 Task: For heading Arial black with underline.  font size for heading18,  'Change the font style of data to'Calibri.  and font size to 9,  Change the alignment of both headline & data to Align center.  In the sheet  DashboardExpTracker
Action: Mouse moved to (804, 103)
Screenshot: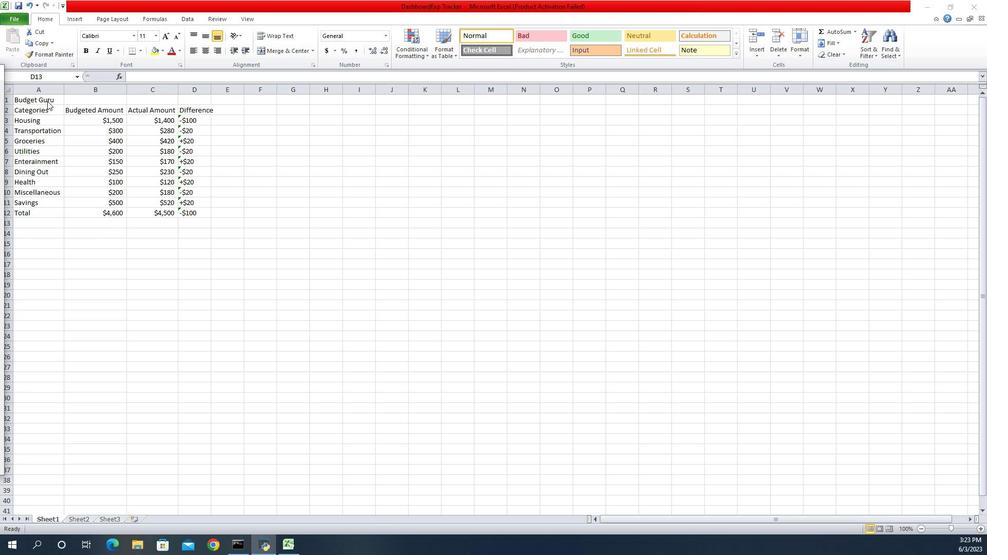 
Action: Mouse pressed left at (804, 103)
Screenshot: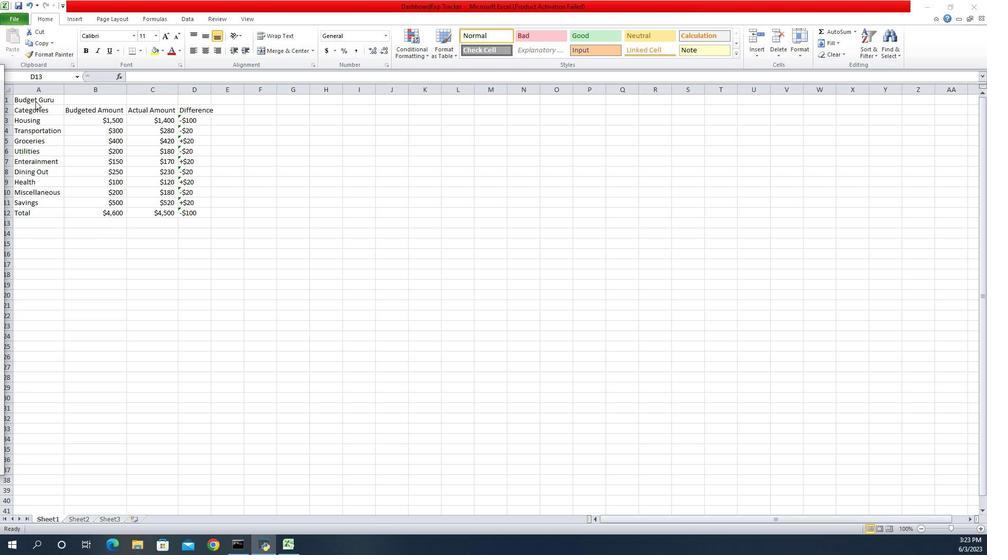 
Action: Mouse pressed left at (804, 103)
Screenshot: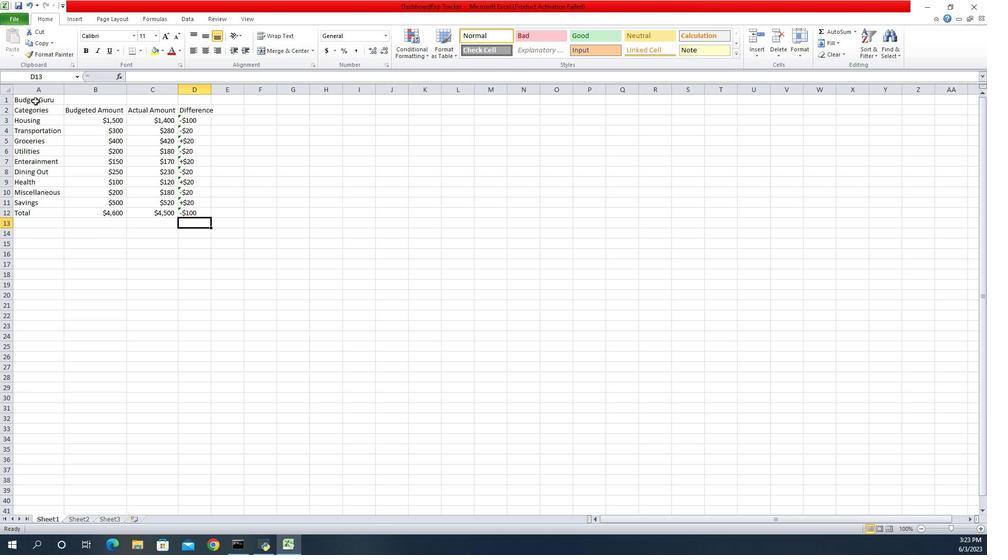 
Action: Mouse pressed left at (804, 103)
Screenshot: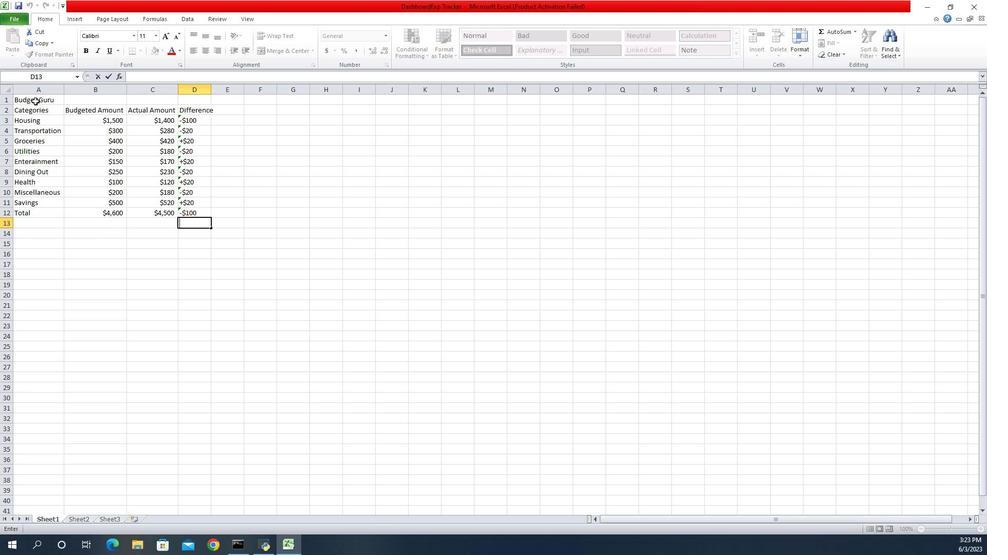 
Action: Mouse moved to (904, 40)
Screenshot: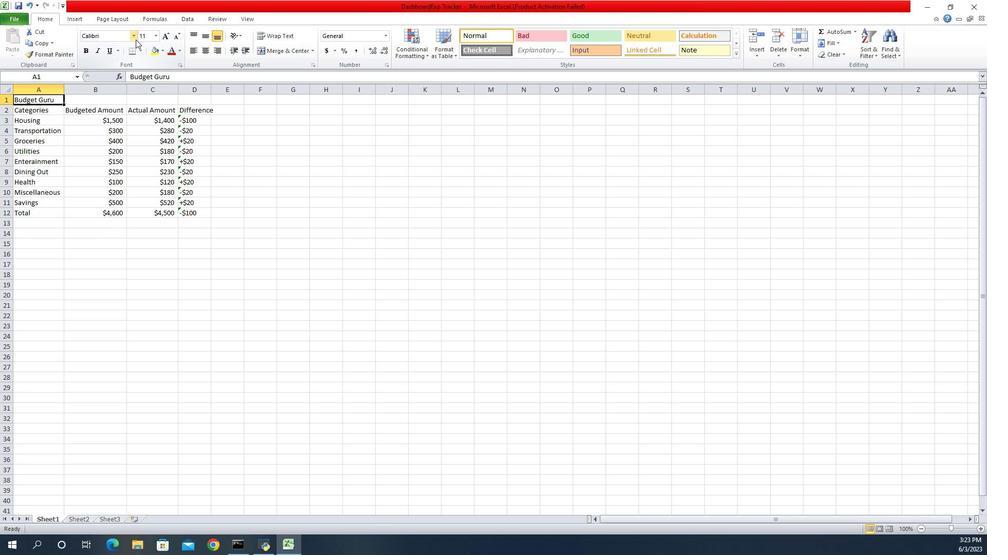 
Action: Mouse pressed left at (904, 40)
Screenshot: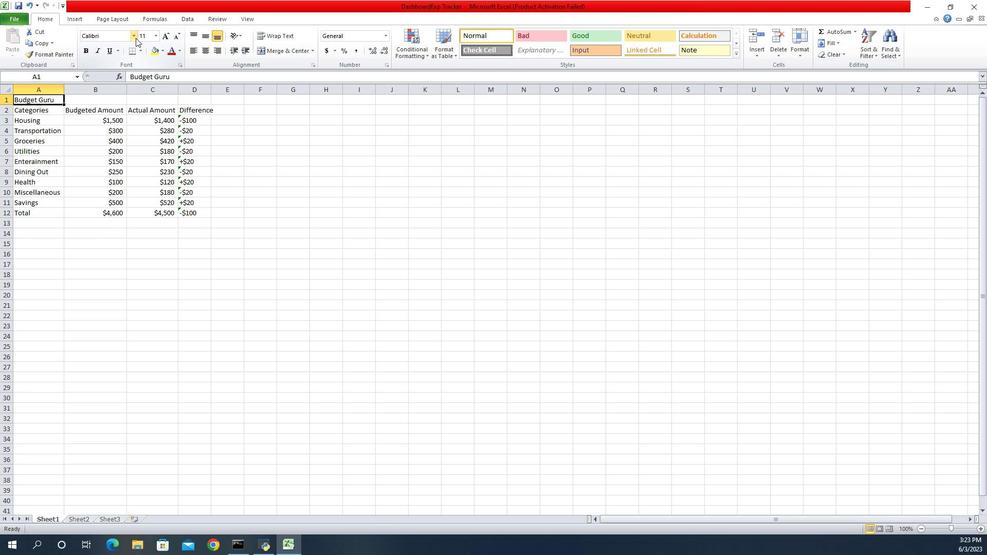
Action: Key pressed ari<Key.down><Key.enter>
Screenshot: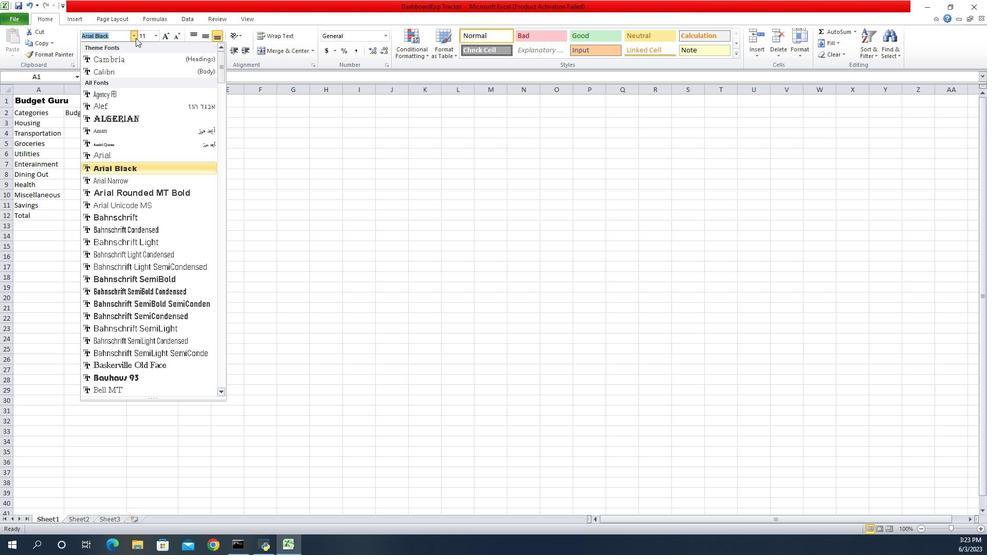 
Action: Mouse moved to (875, 53)
Screenshot: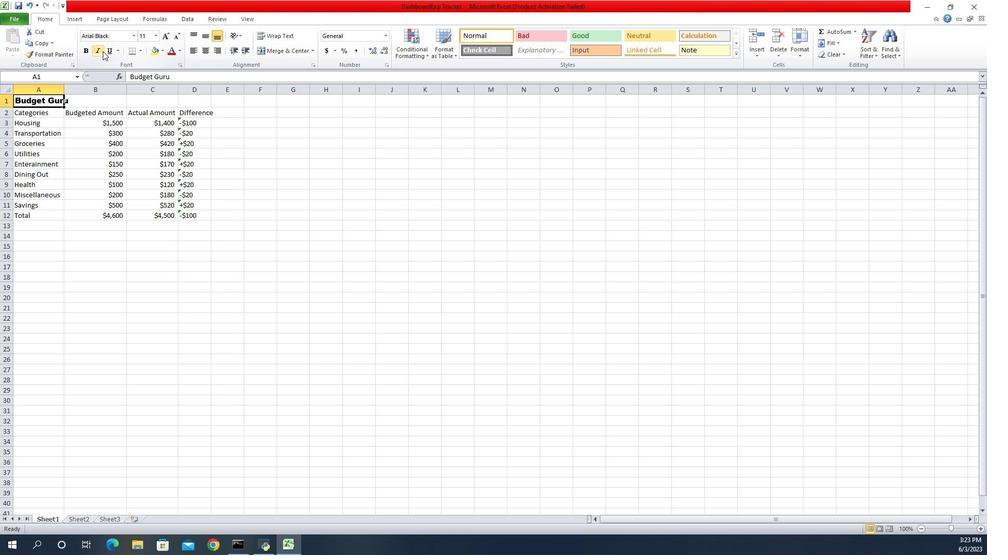 
Action: Mouse pressed left at (875, 53)
Screenshot: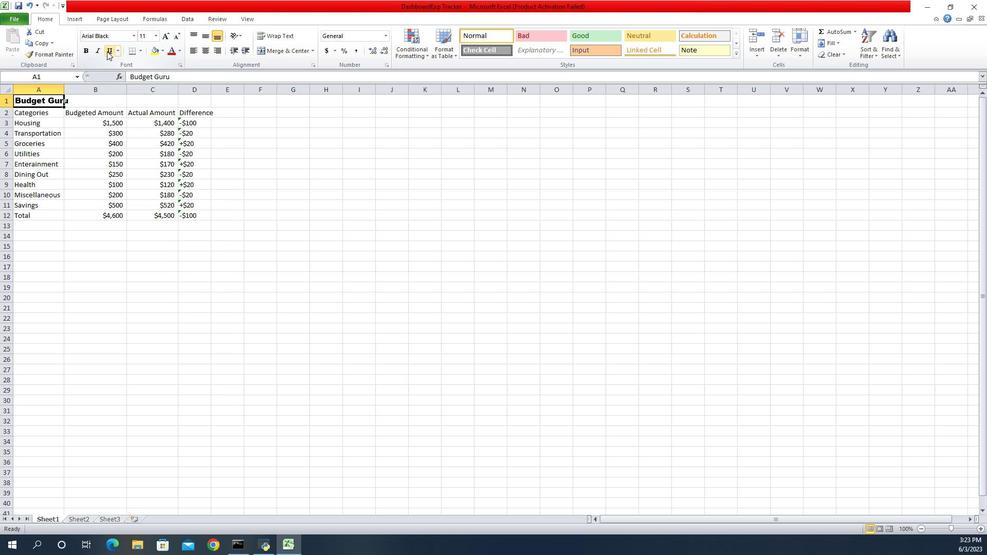 
Action: Mouse moved to (926, 39)
Screenshot: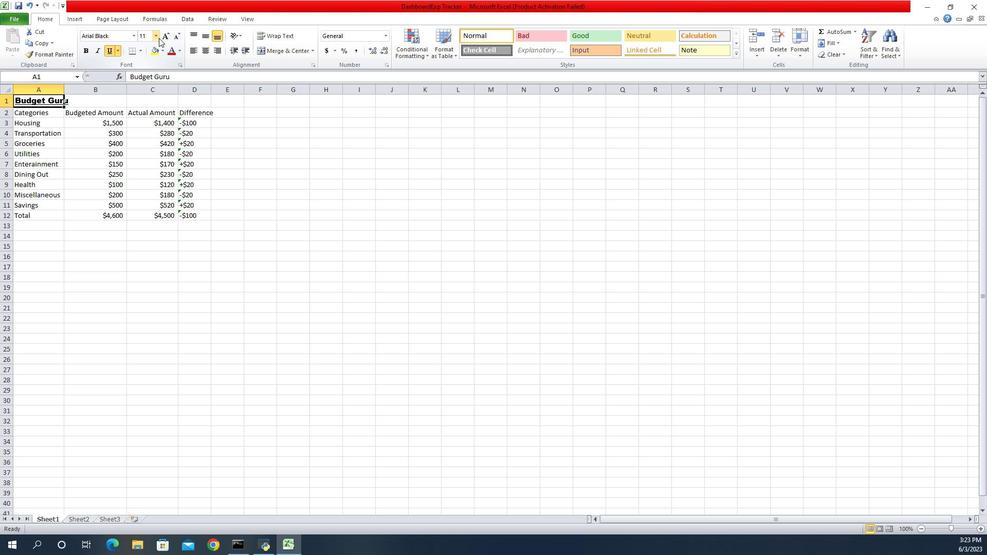 
Action: Mouse pressed left at (926, 39)
Screenshot: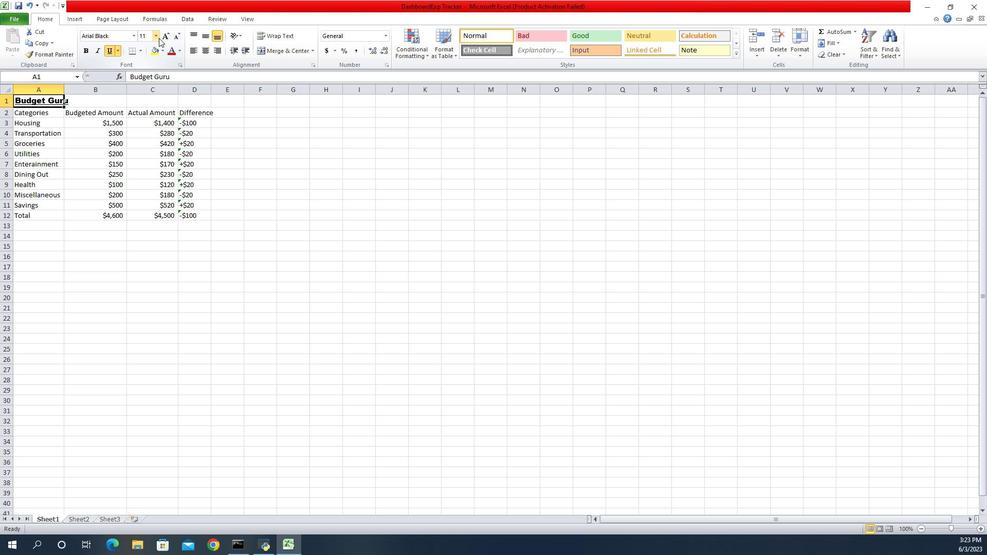 
Action: Mouse moved to (914, 113)
Screenshot: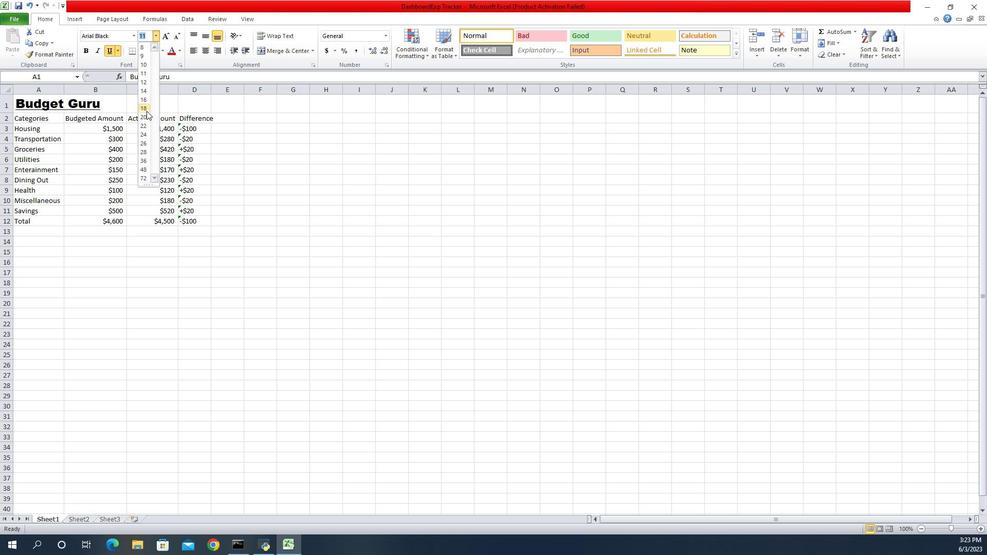 
Action: Mouse pressed left at (914, 113)
Screenshot: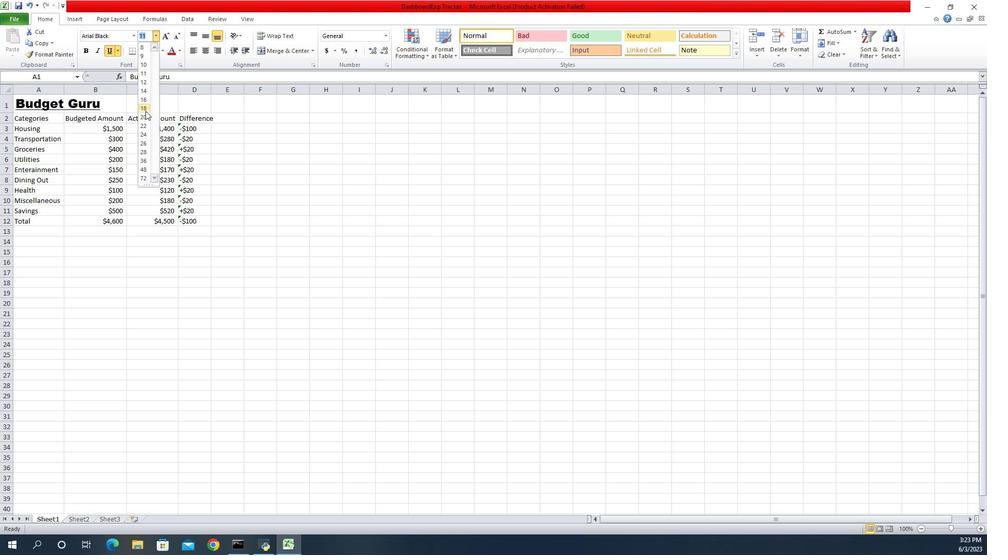 
Action: Mouse moved to (808, 124)
Screenshot: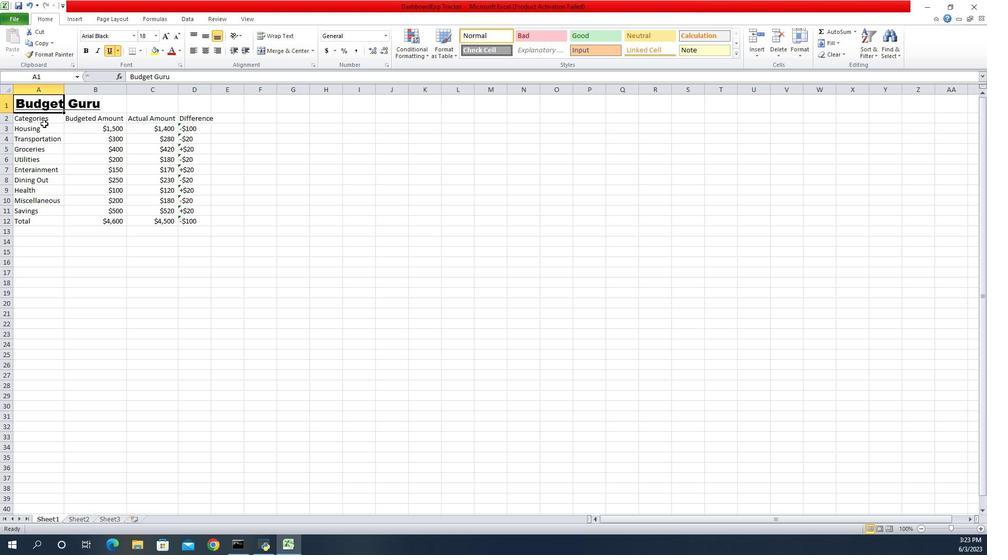 
Action: Mouse pressed left at (808, 124)
Screenshot: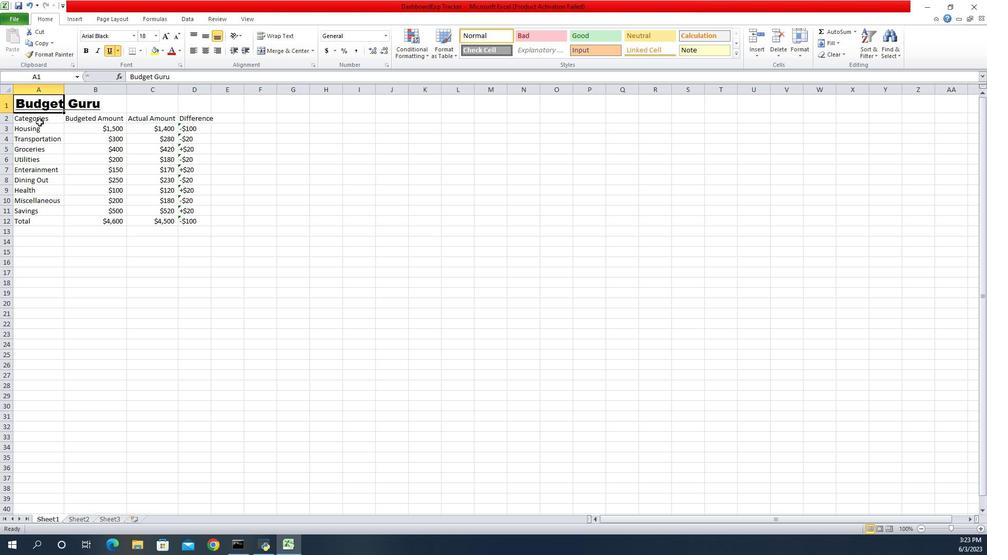 
Action: Key pressed <Key.shift><Key.shift><Key.right><Key.right><Key.right><Key.down><Key.down><Key.down><Key.down><Key.down><Key.down><Key.down><Key.down><Key.down><Key.down>
Screenshot: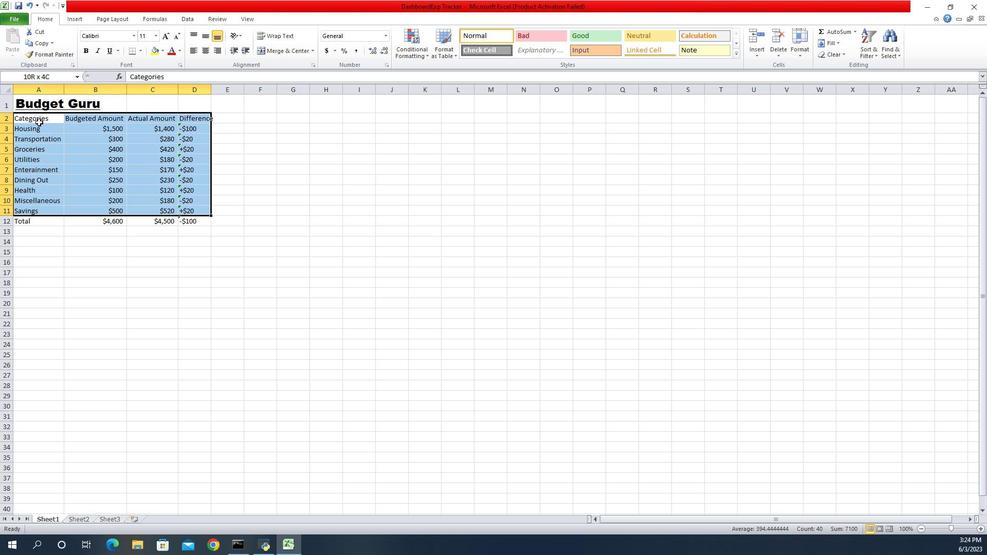 
Action: Mouse moved to (901, 37)
Screenshot: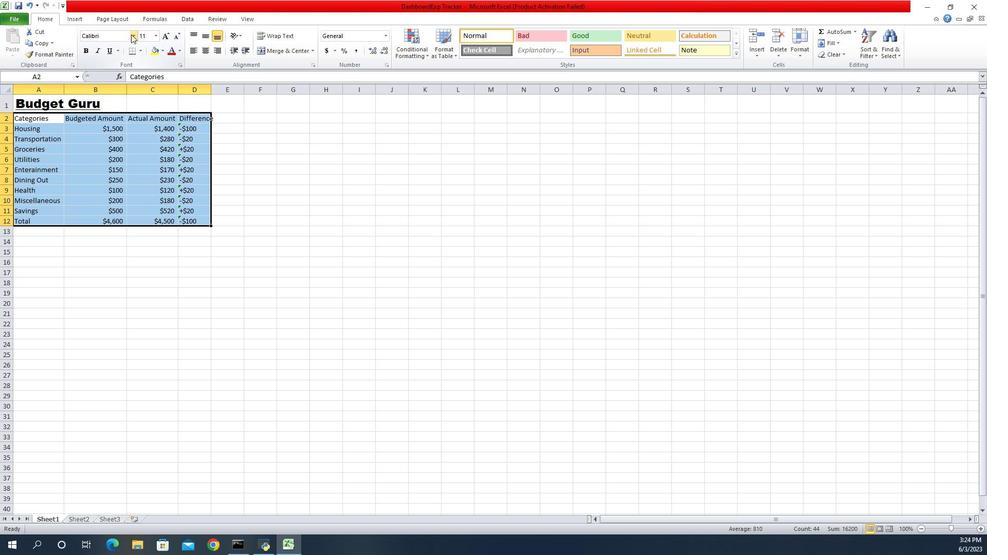 
Action: Mouse pressed left at (901, 37)
Screenshot: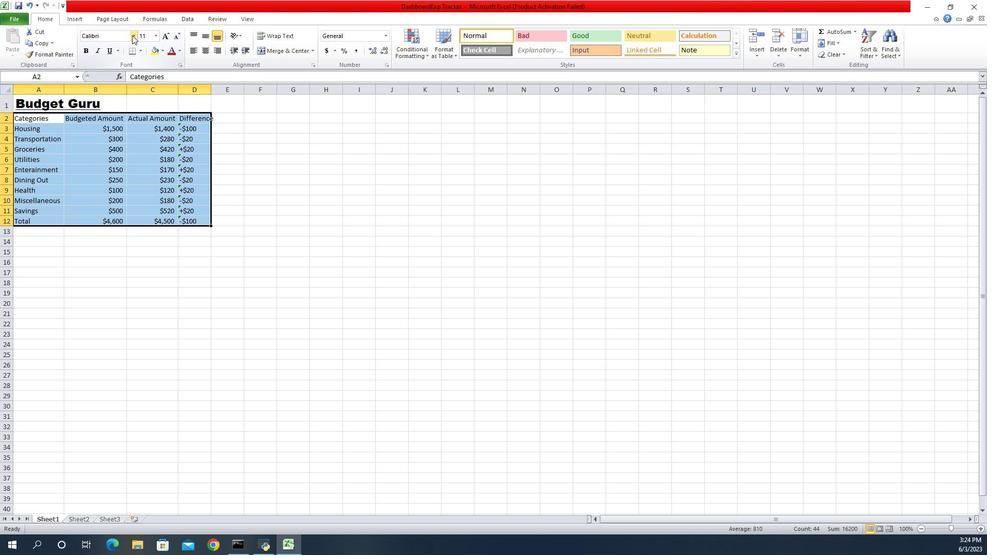 
Action: Mouse moved to (898, 70)
Screenshot: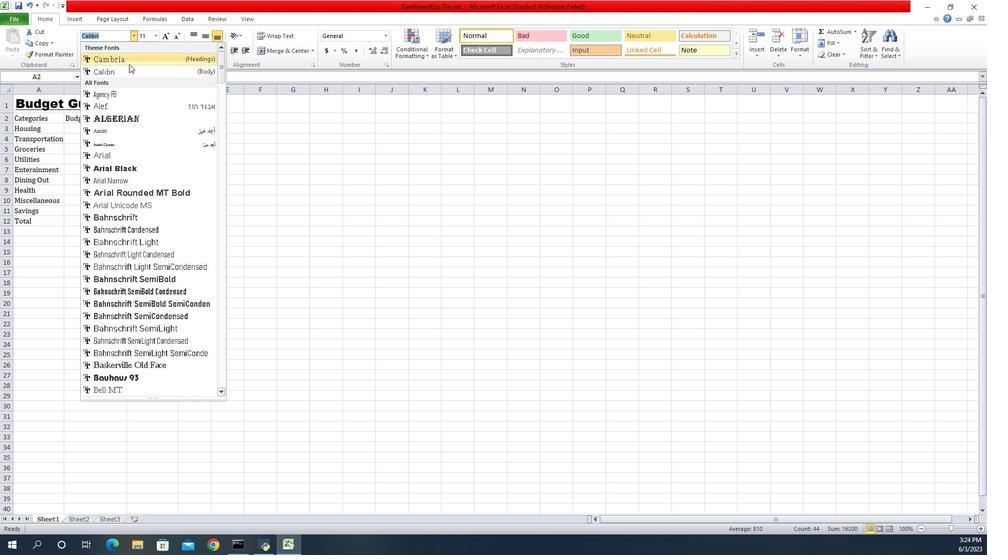 
Action: Mouse pressed left at (898, 70)
Screenshot: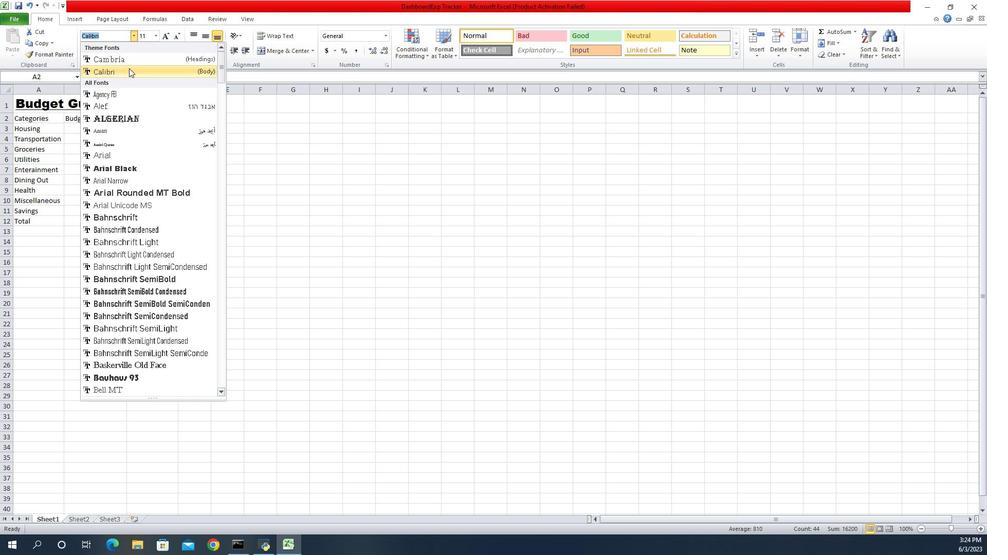
Action: Mouse moved to (925, 37)
Screenshot: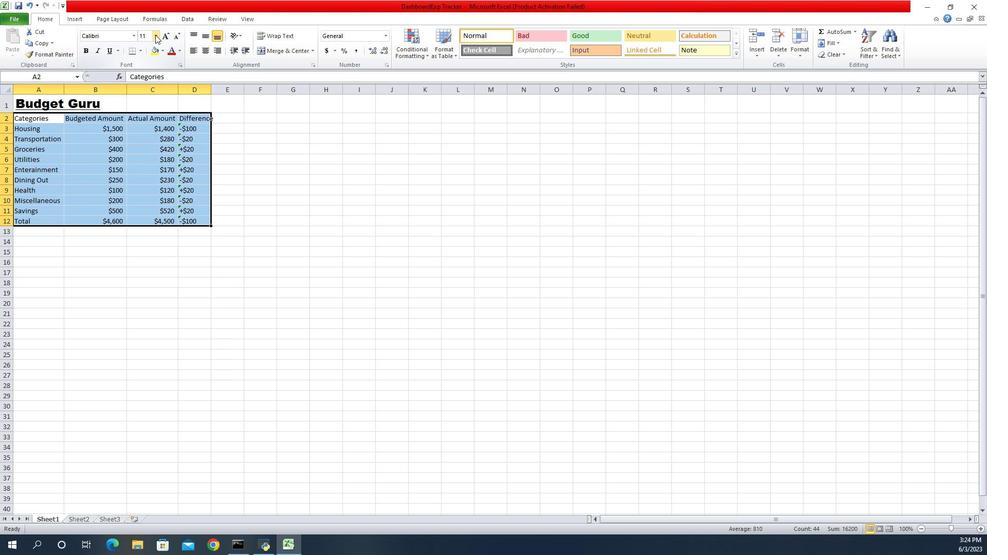 
Action: Mouse pressed left at (925, 37)
Screenshot: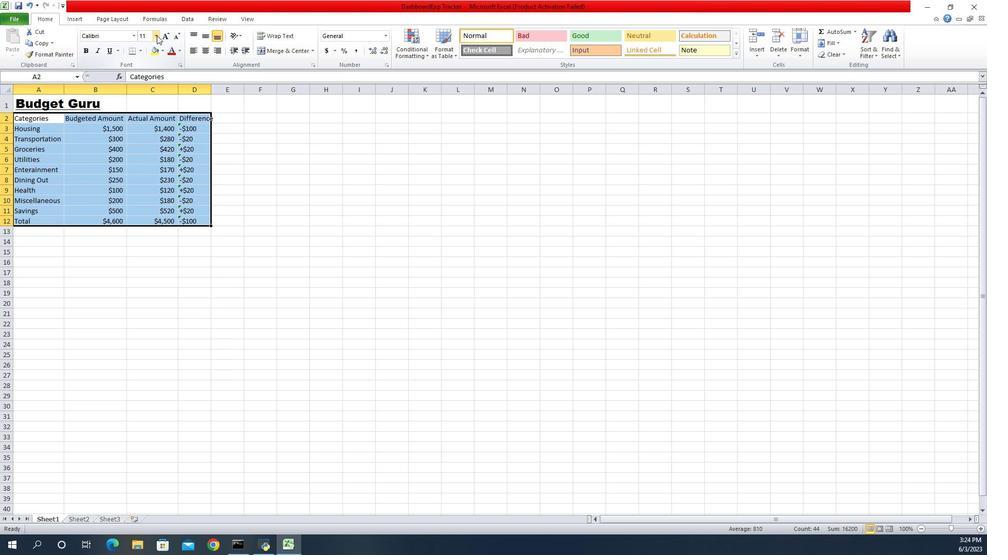 
Action: Mouse moved to (911, 61)
Screenshot: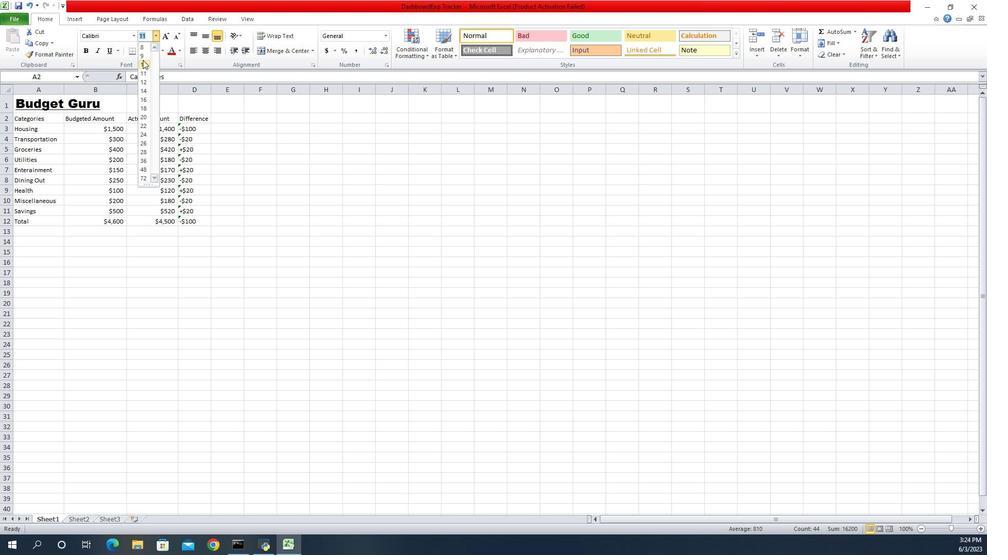 
Action: Mouse pressed left at (911, 61)
Screenshot: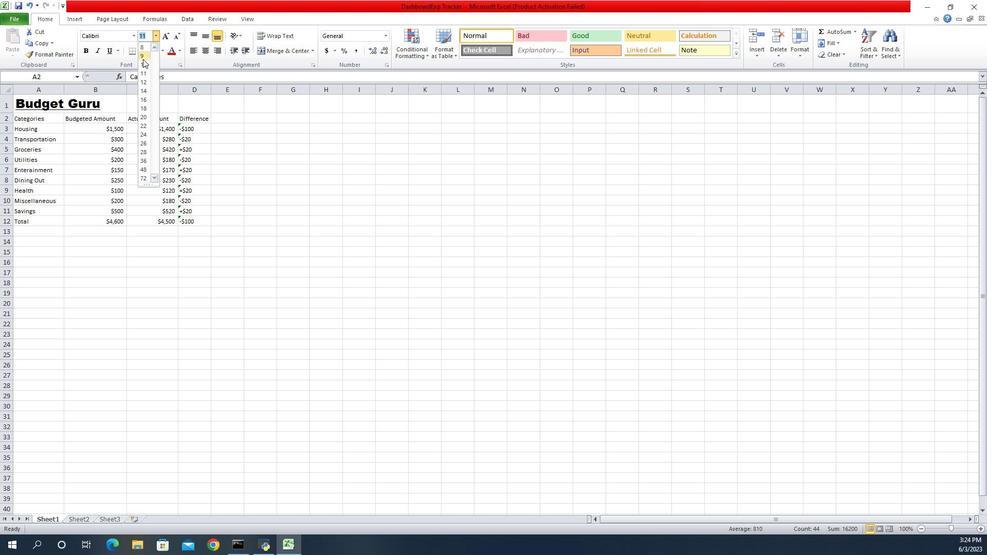 
Action: Mouse moved to (977, 56)
Screenshot: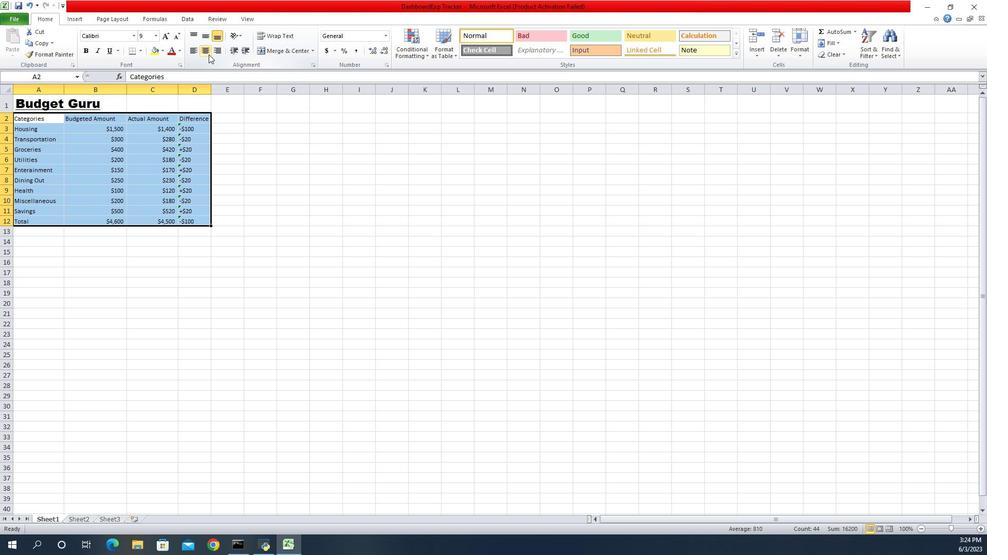 
Action: Mouse pressed left at (977, 56)
Screenshot: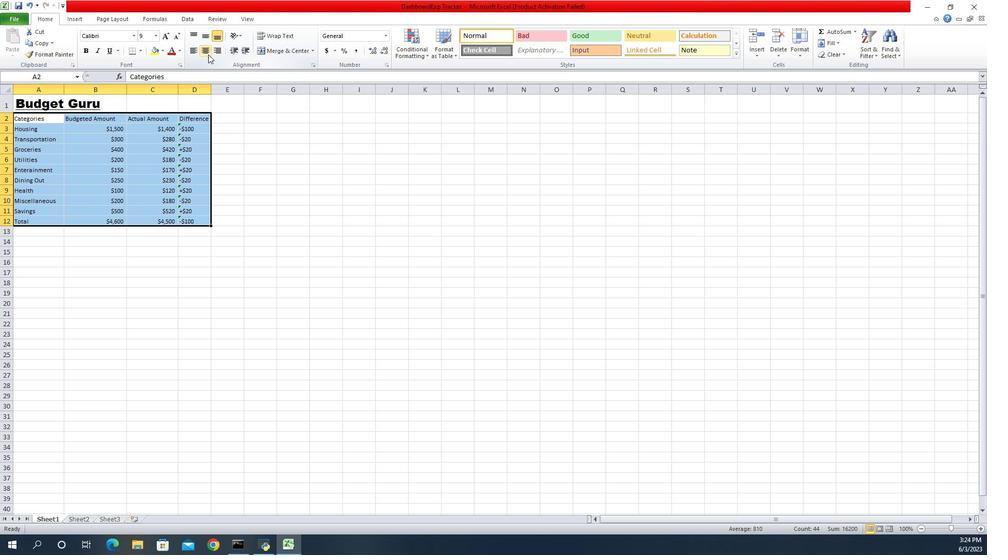
Action: Mouse moved to (997, 230)
Screenshot: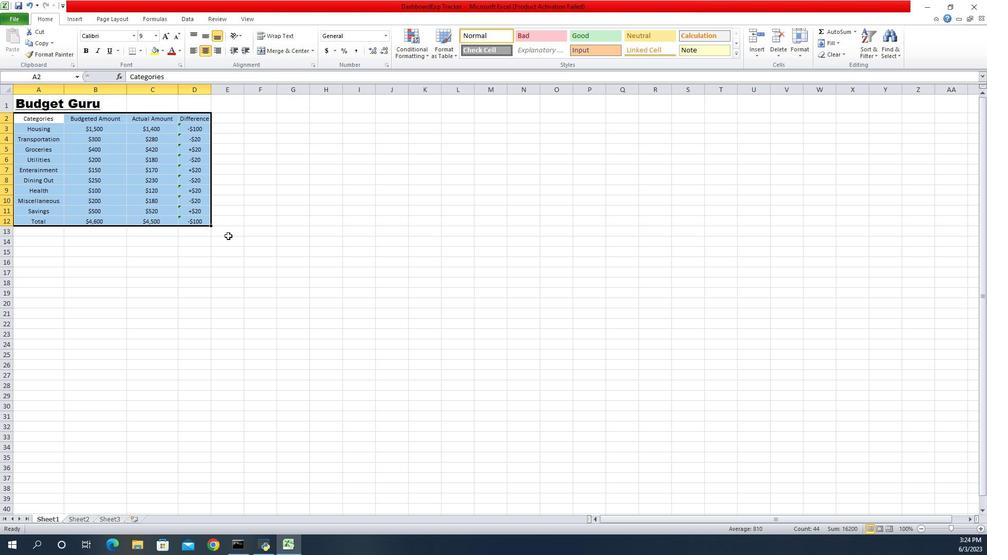 
Action: Mouse pressed left at (997, 230)
Screenshot: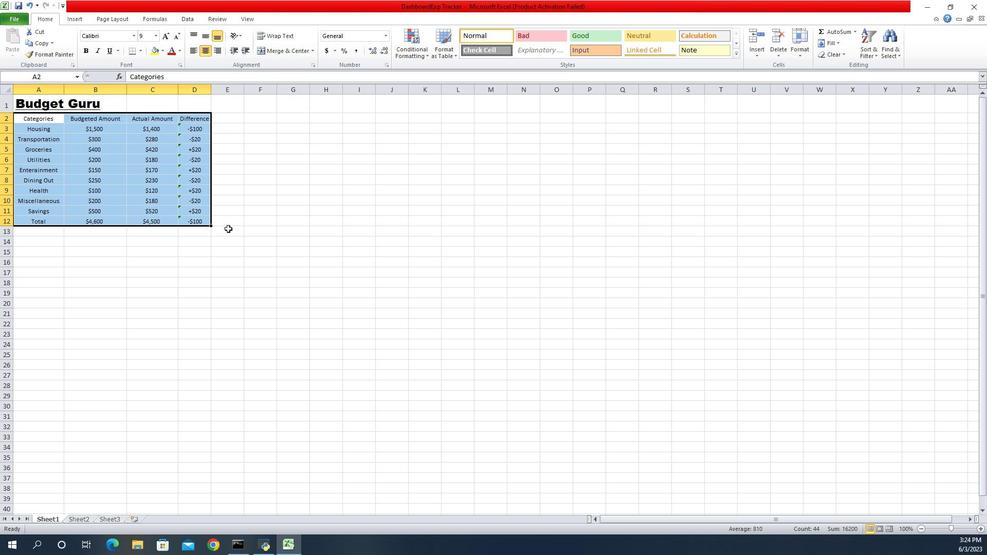 
